 Task: Change the Office Background to 'Straws' and the Office Theme to 'Dark Gray' in Outlook.
Action: Mouse moved to (40, 24)
Screenshot: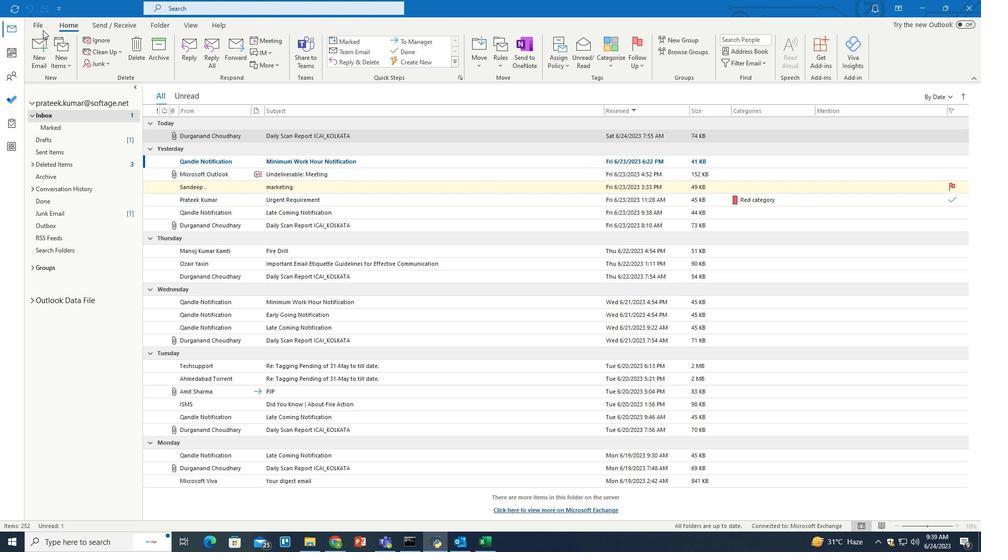 
Action: Mouse pressed left at (40, 24)
Screenshot: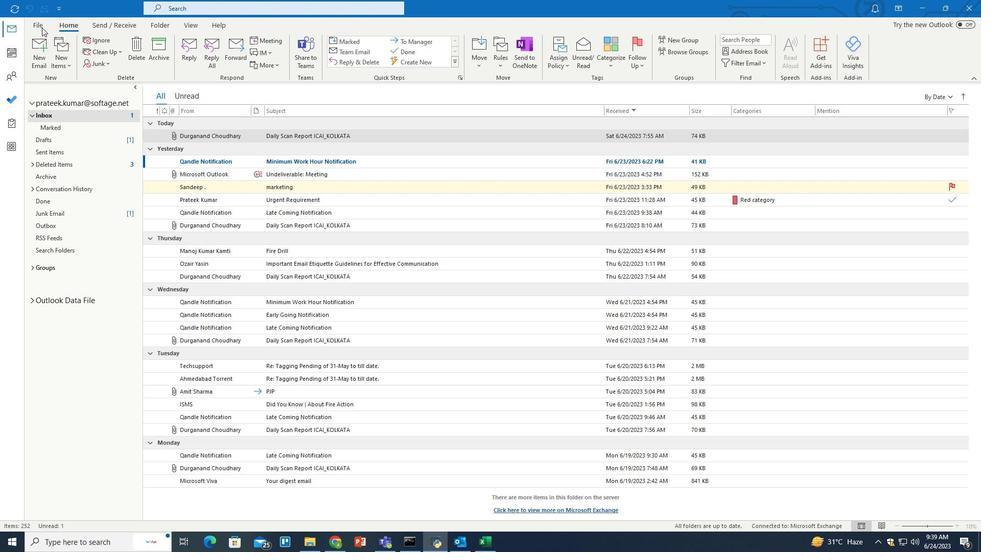 
Action: Mouse pressed left at (40, 24)
Screenshot: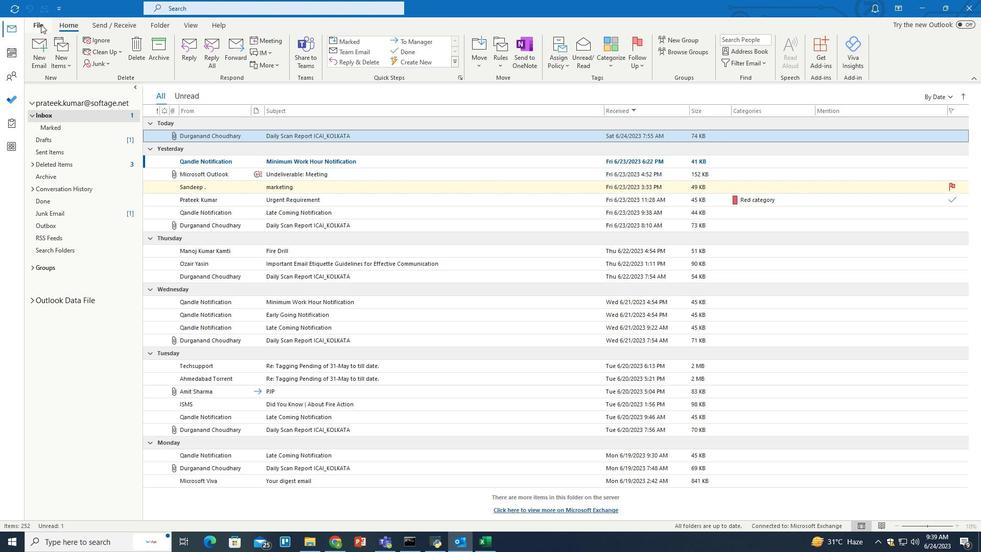 
Action: Mouse moved to (30, 490)
Screenshot: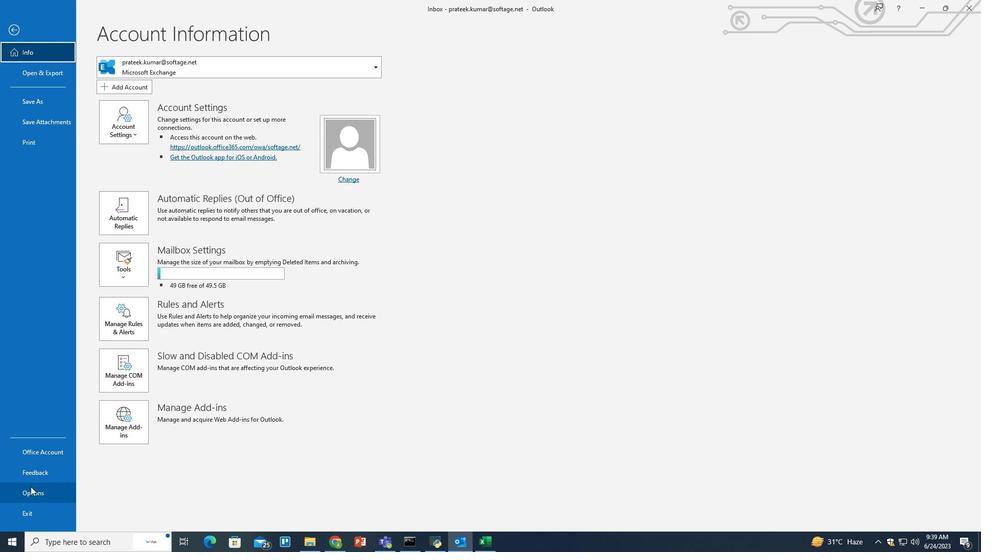 
Action: Mouse pressed left at (30, 490)
Screenshot: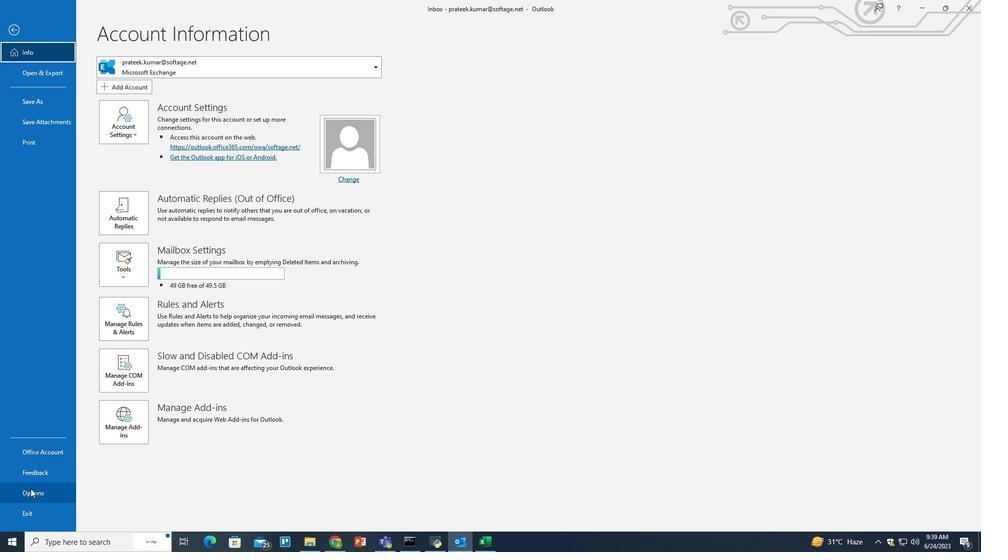 
Action: Mouse moved to (443, 215)
Screenshot: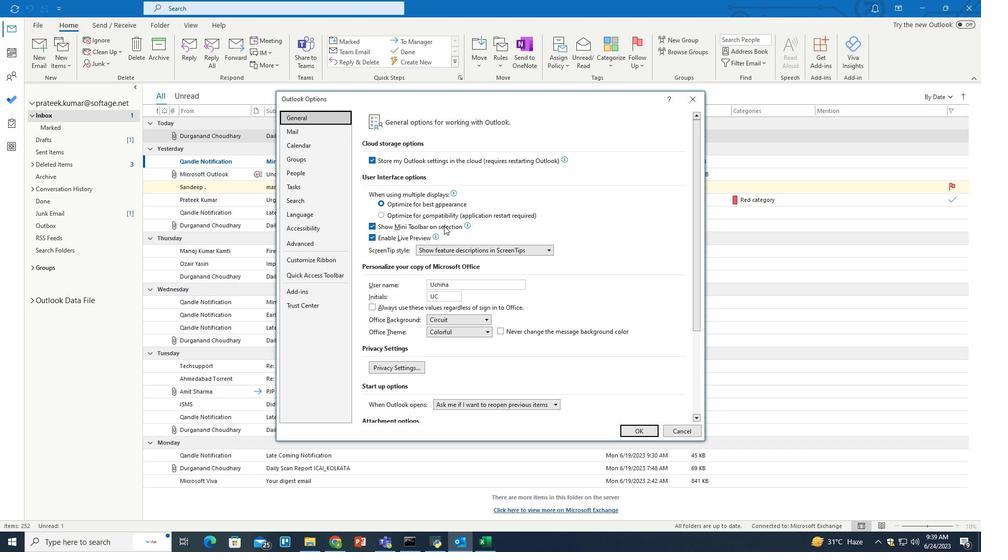 
Action: Mouse scrolled (443, 215) with delta (0, 0)
Screenshot: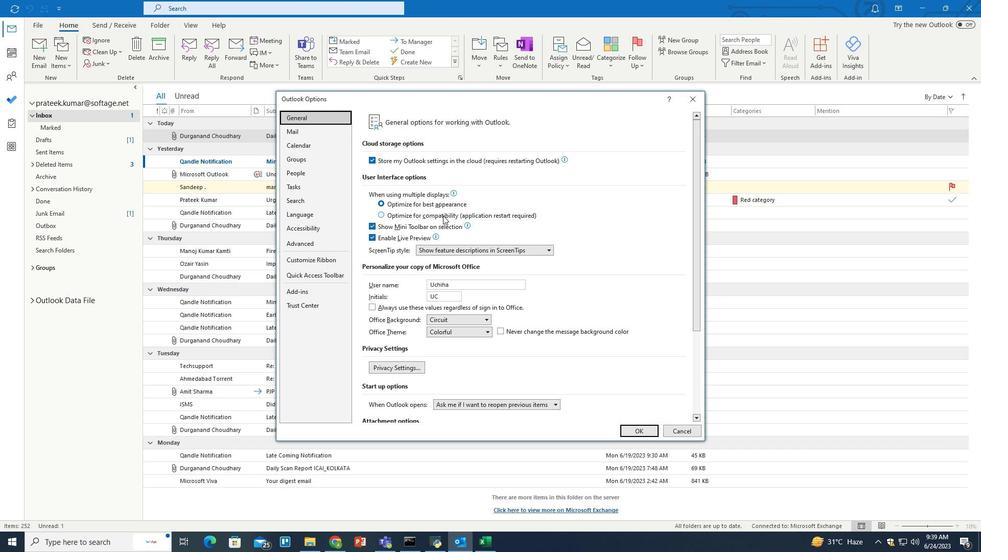 
Action: Mouse scrolled (443, 215) with delta (0, 0)
Screenshot: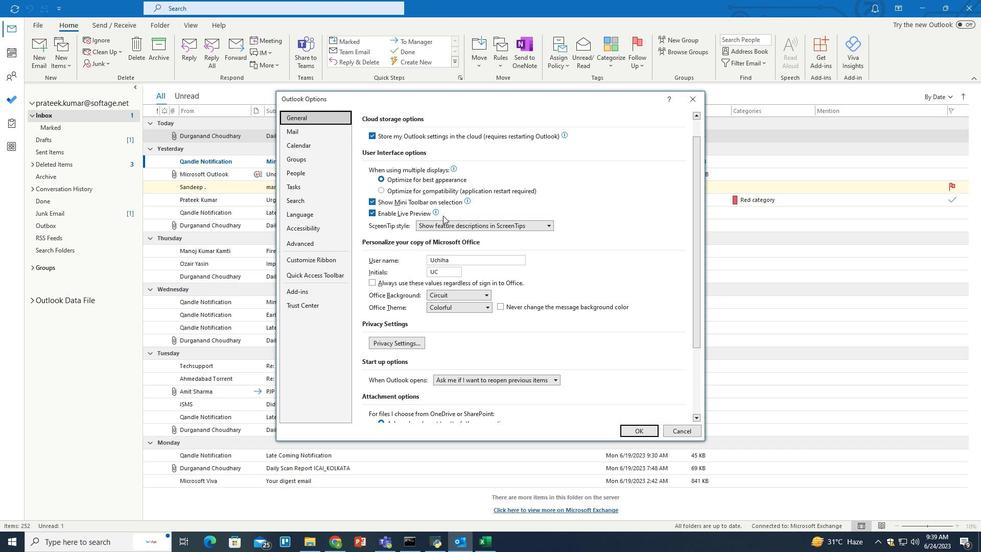
Action: Mouse scrolled (443, 215) with delta (0, 0)
Screenshot: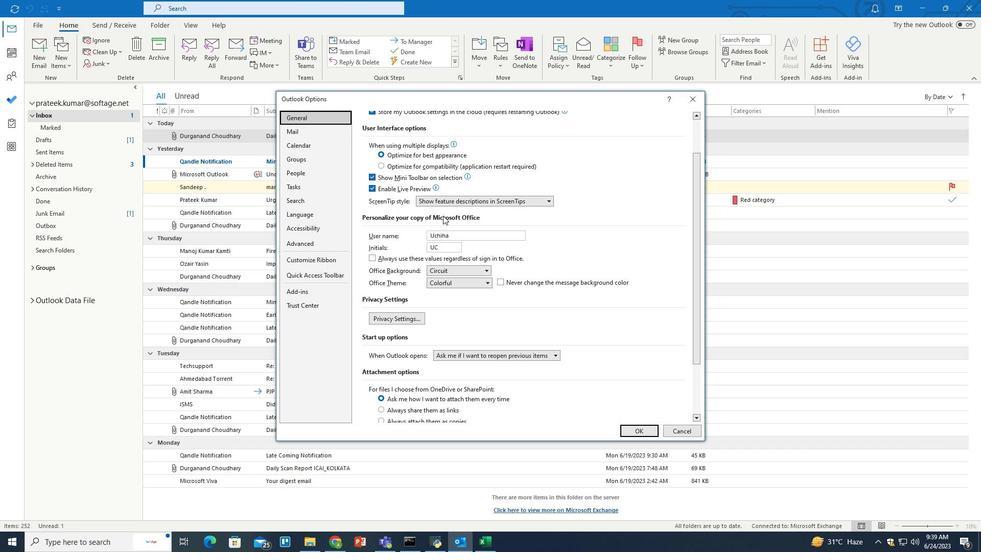 
Action: Mouse moved to (487, 249)
Screenshot: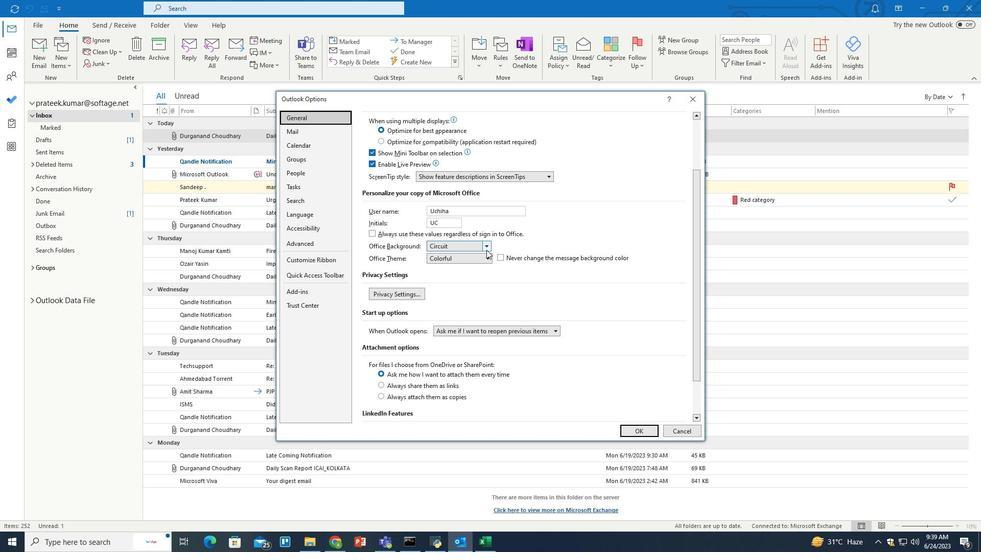 
Action: Mouse pressed left at (487, 249)
Screenshot: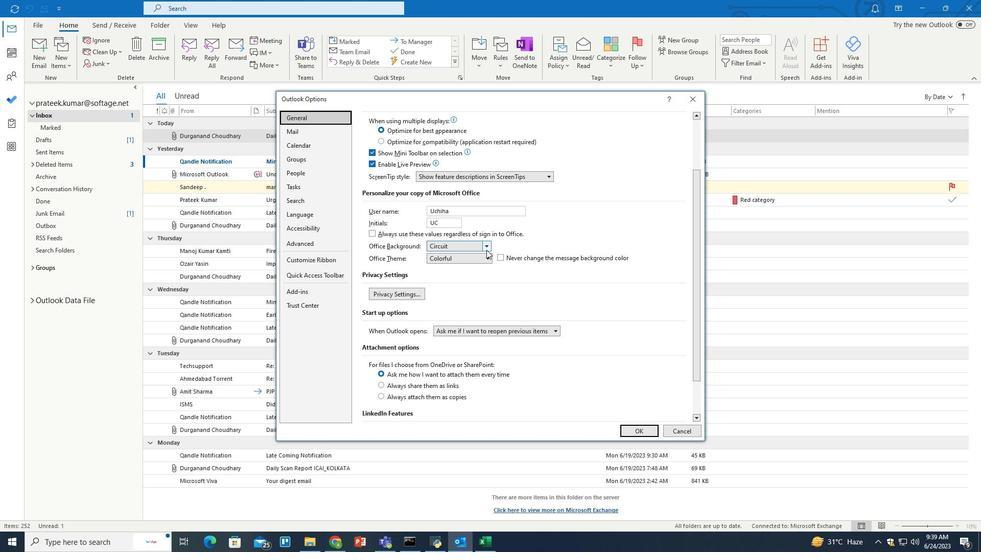 
Action: Mouse moved to (449, 361)
Screenshot: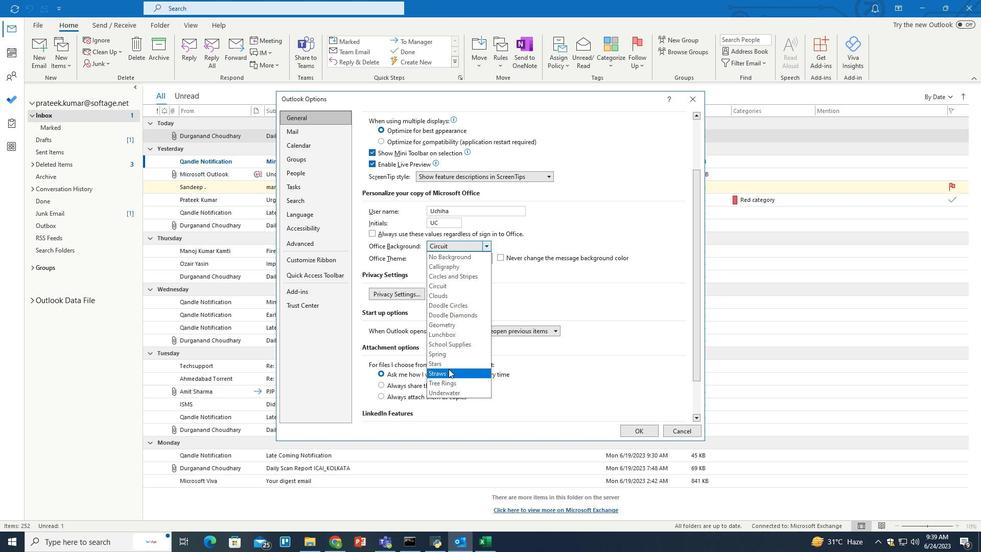
Action: Mouse pressed left at (449, 361)
Screenshot: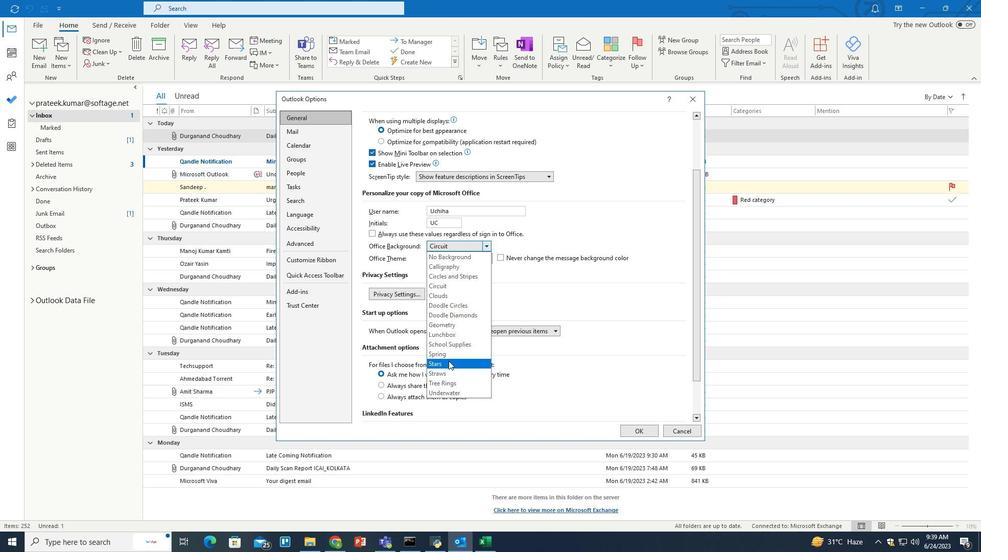
Action: Mouse moved to (485, 257)
Screenshot: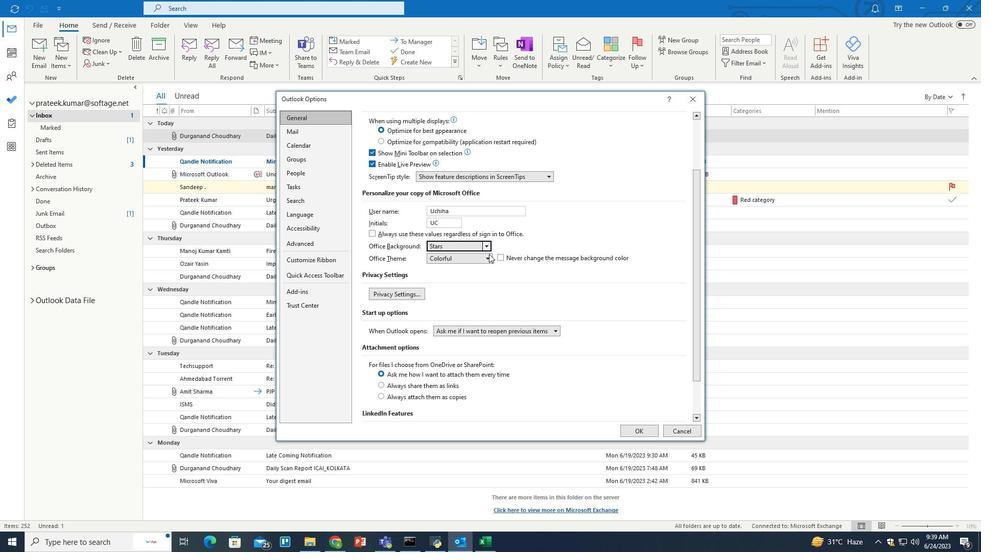 
Action: Mouse pressed left at (485, 257)
Screenshot: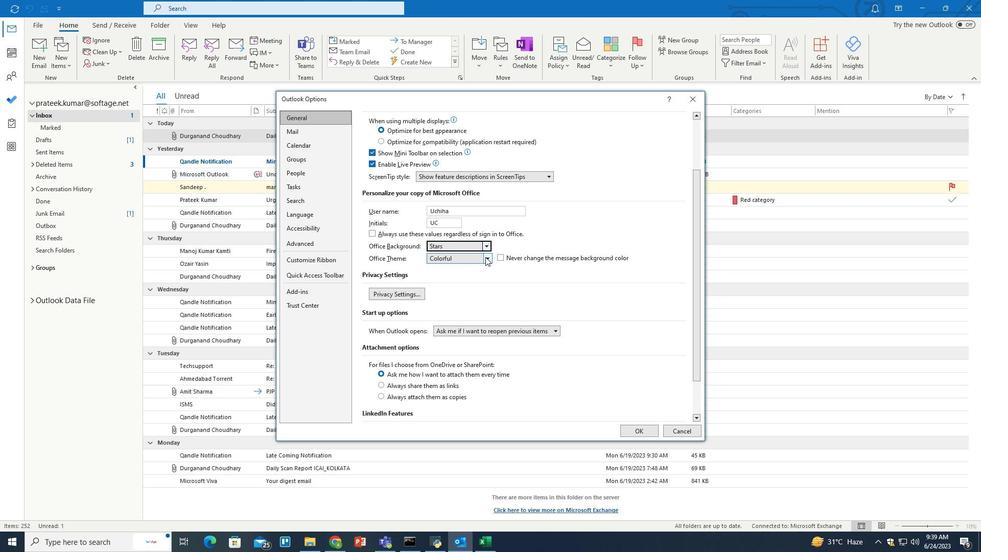 
Action: Mouse moved to (473, 276)
Screenshot: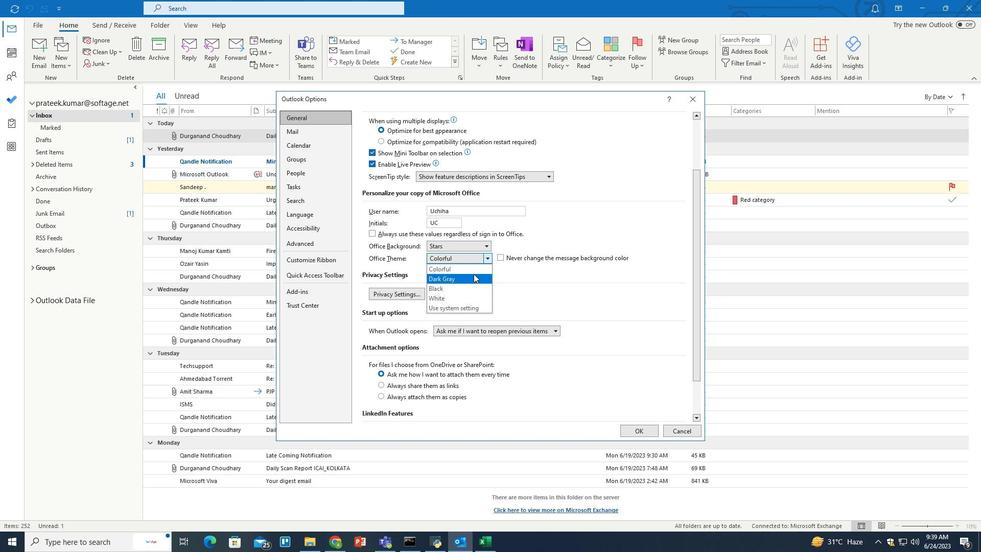 
Action: Mouse pressed left at (473, 276)
Screenshot: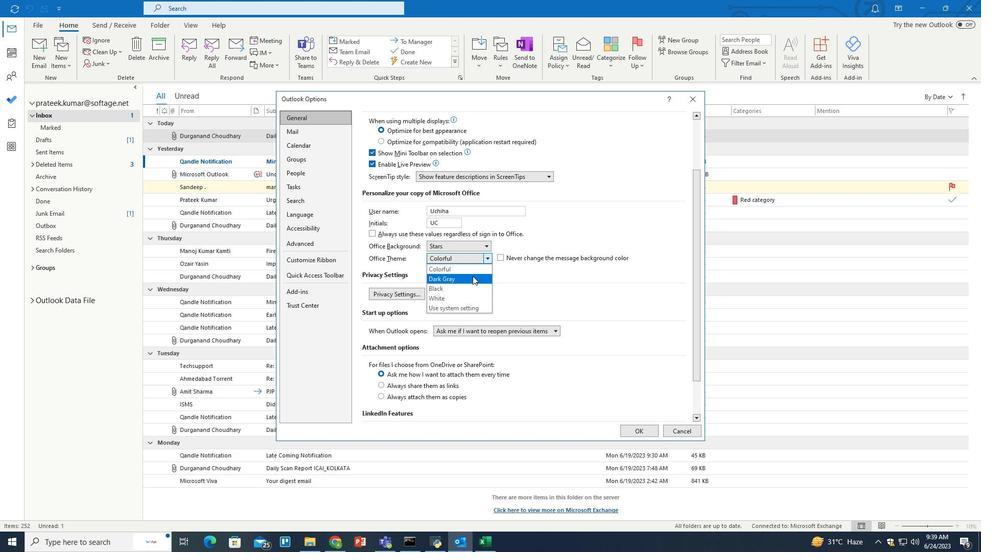 
Action: Mouse moved to (633, 428)
Screenshot: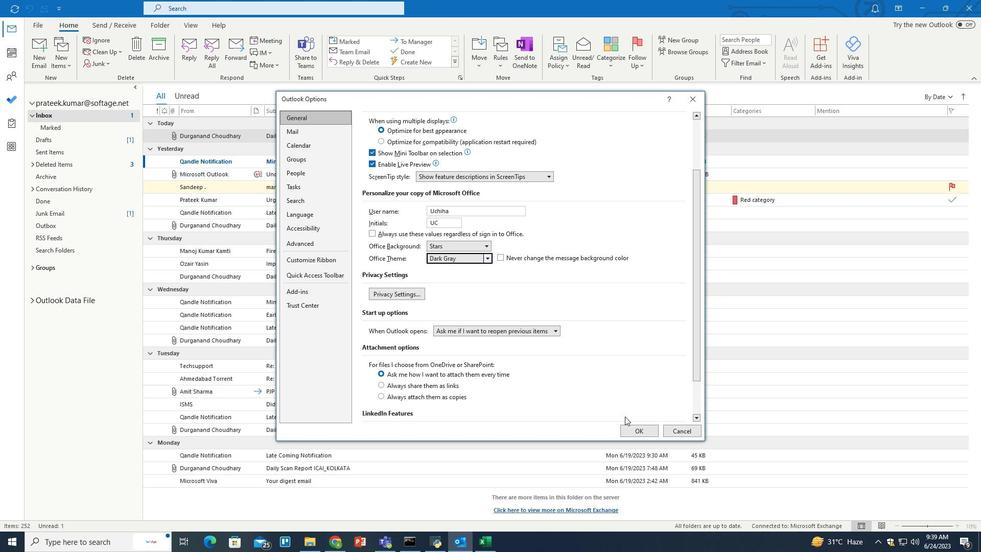 
Action: Mouse pressed left at (633, 428)
Screenshot: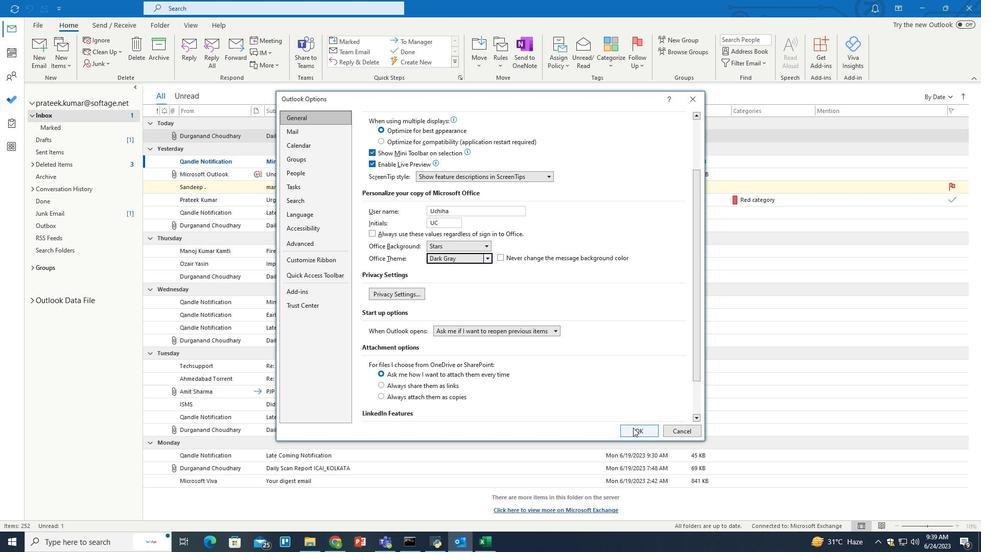 
Action: Mouse moved to (593, 412)
Screenshot: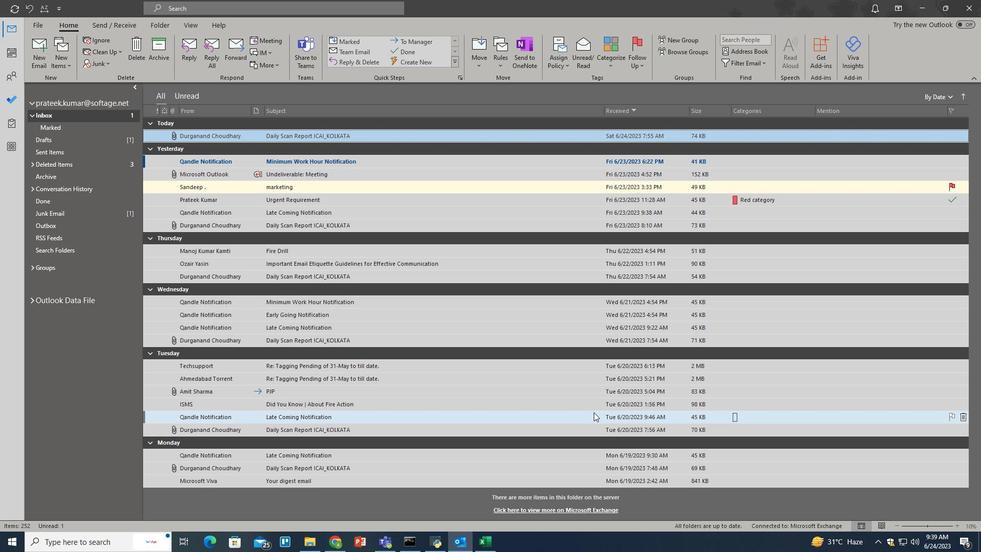 
